 Task: For heading Arial Rounded MT Bold with Underline.  font size for heading26,  'Change the font style of data to'Browallia New.  and font size to 18,  Change the alignment of both headline & data to Align middle & Align Text left.  In the sheet   Quantum Sales book
Action: Mouse moved to (140, 166)
Screenshot: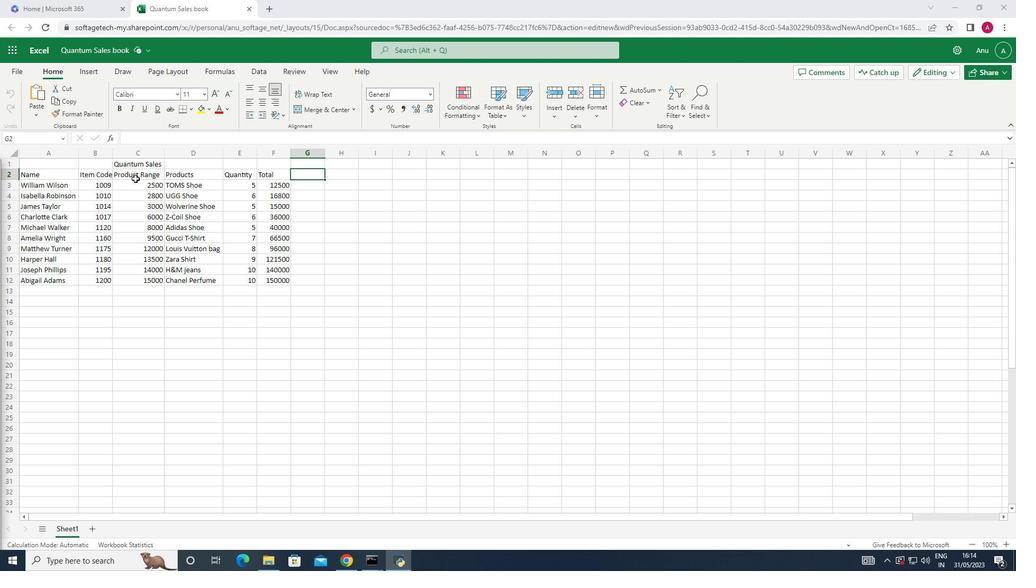 
Action: Mouse pressed left at (140, 166)
Screenshot: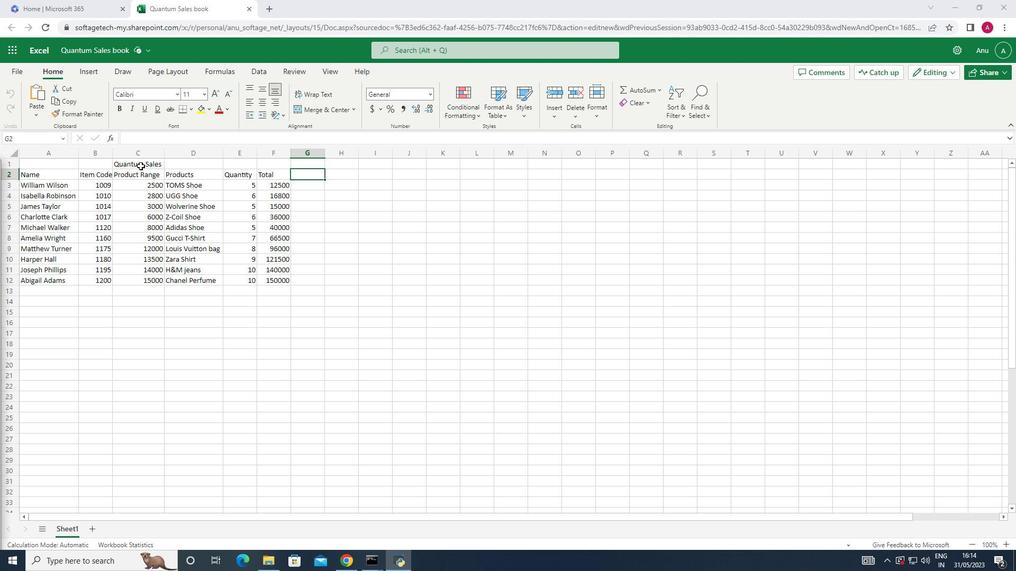 
Action: Mouse moved to (175, 90)
Screenshot: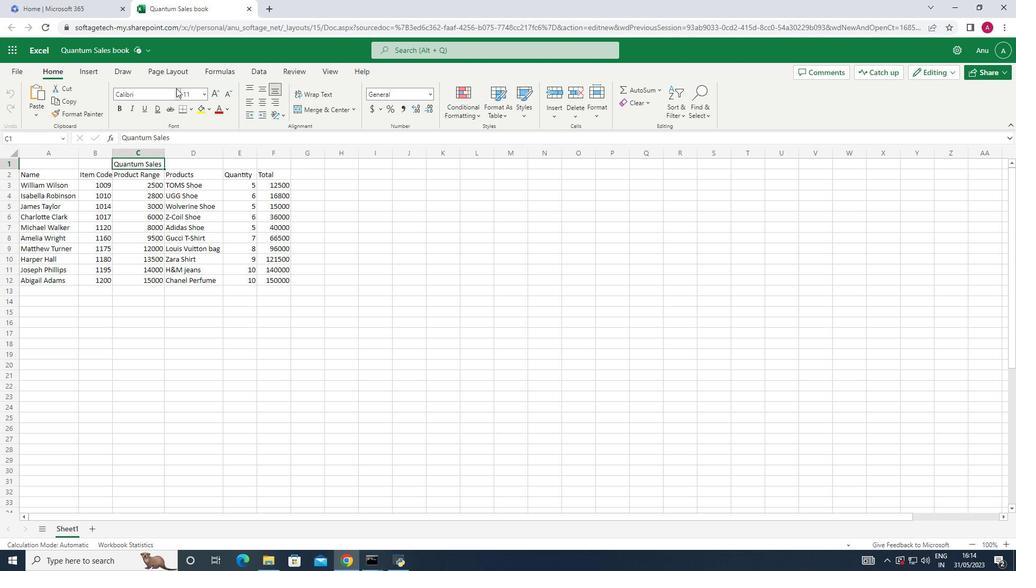
Action: Mouse pressed left at (175, 90)
Screenshot: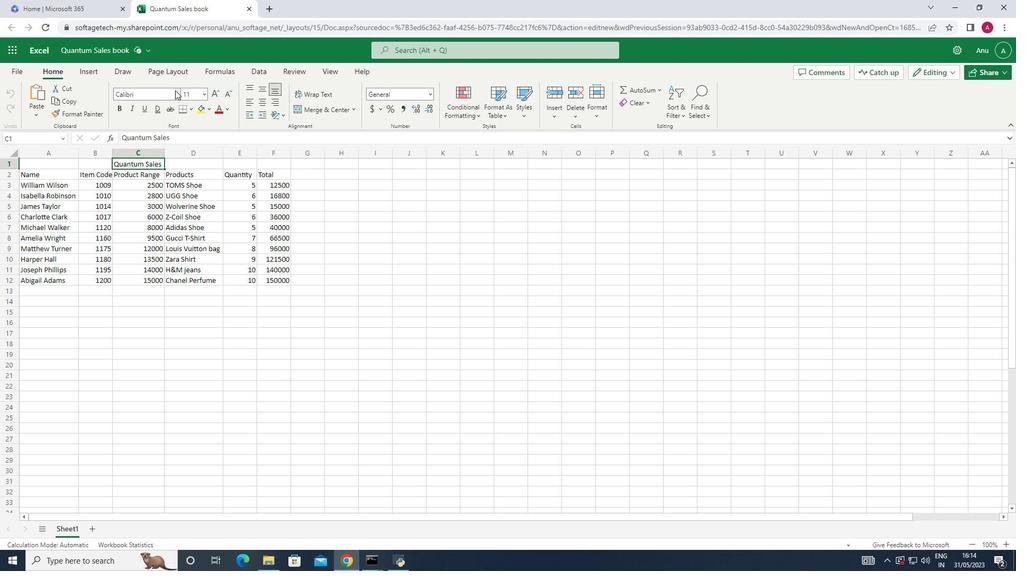 
Action: Mouse moved to (138, 139)
Screenshot: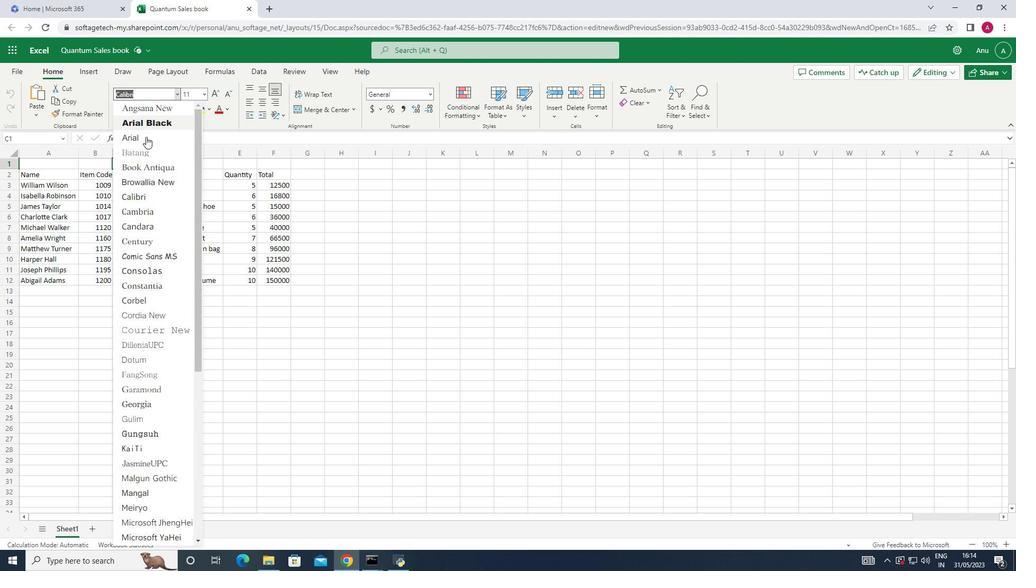 
Action: Mouse pressed left at (138, 139)
Screenshot: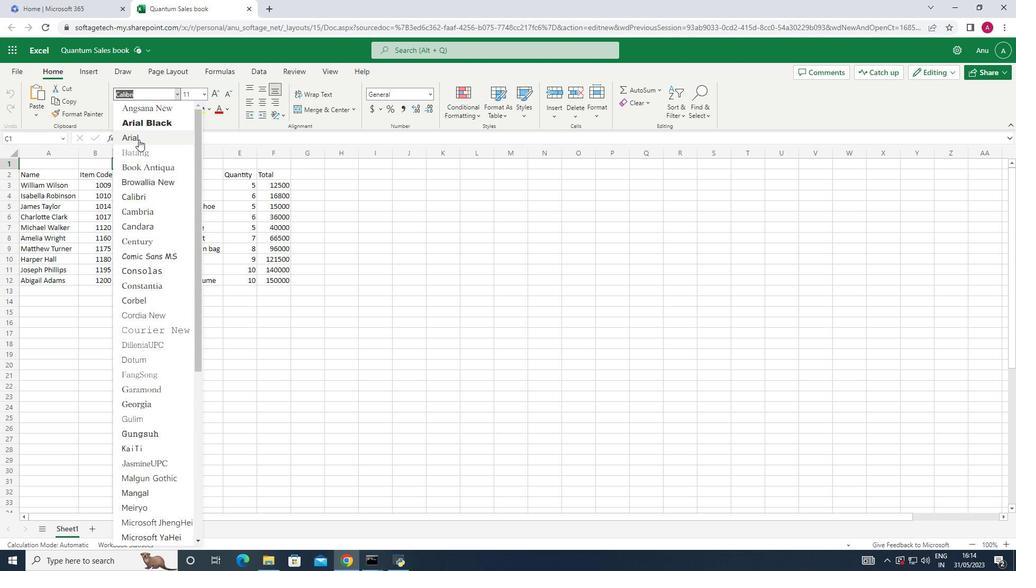 
Action: Mouse moved to (120, 107)
Screenshot: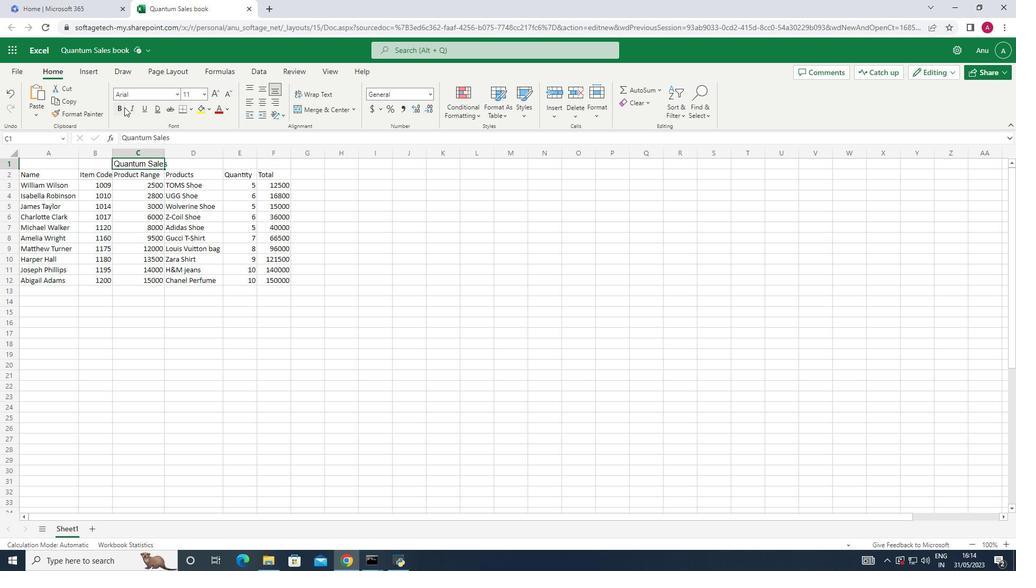 
Action: Mouse pressed left at (120, 107)
Screenshot: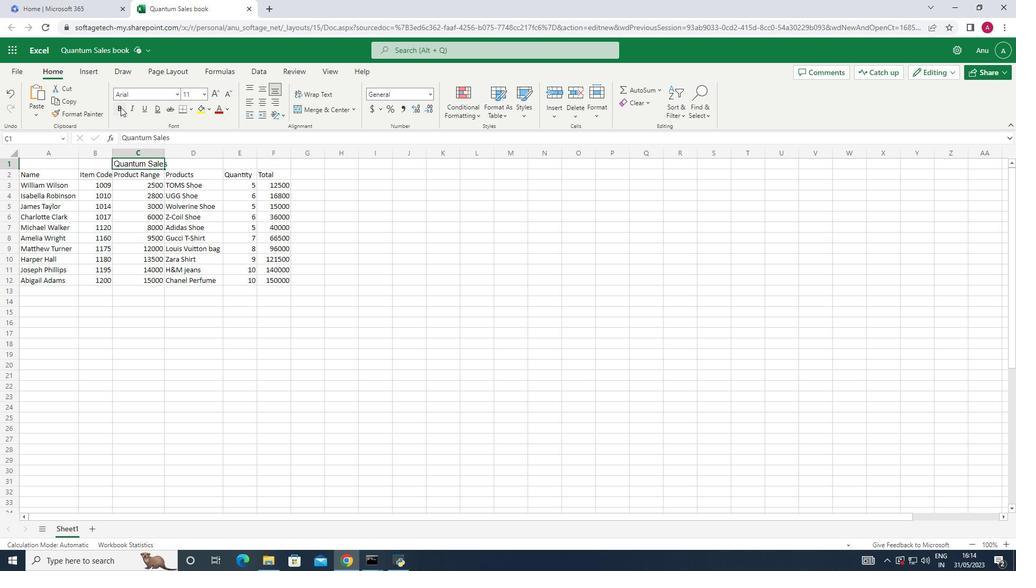 
Action: Mouse moved to (140, 106)
Screenshot: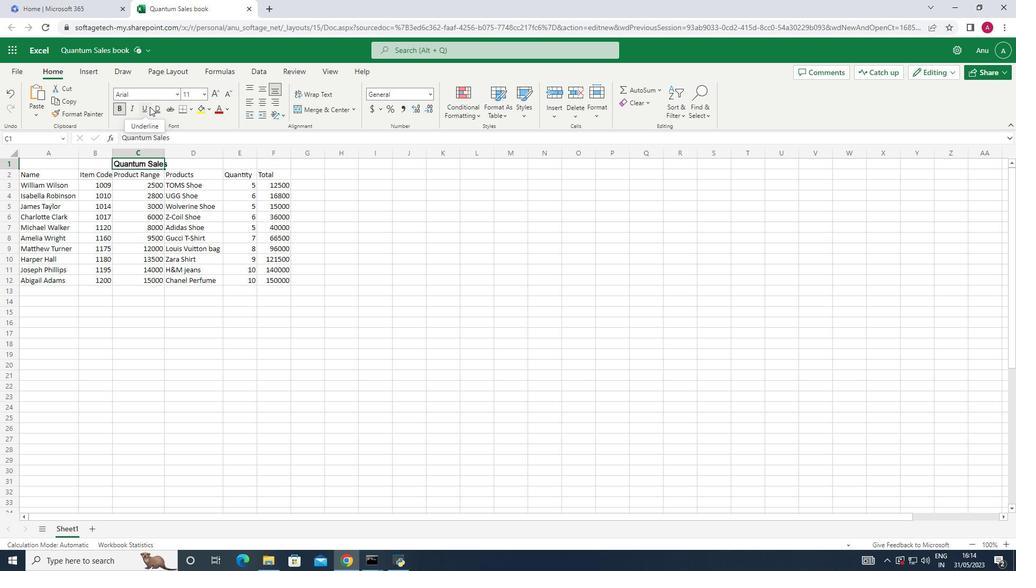 
Action: Mouse pressed left at (140, 106)
Screenshot: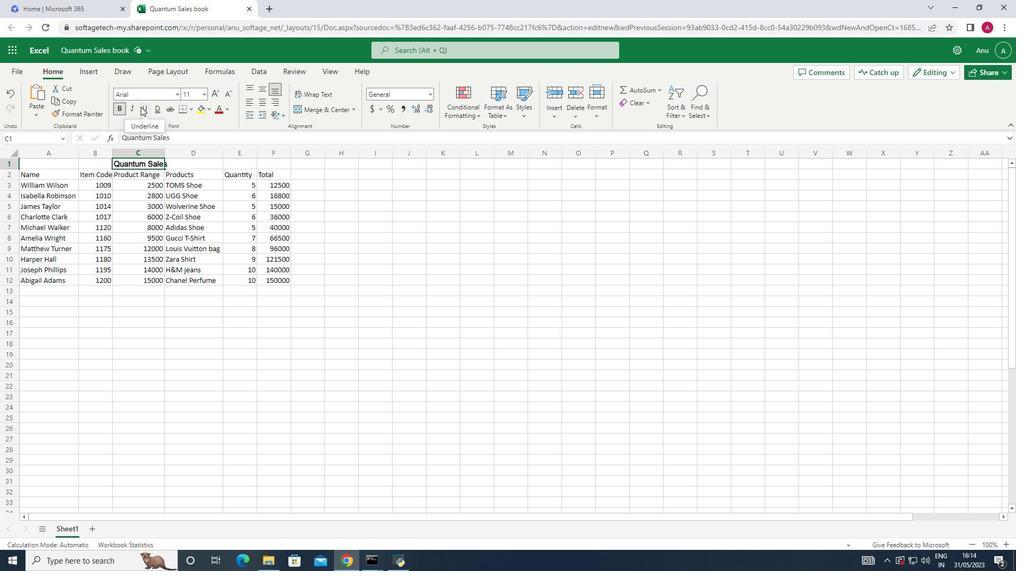 
Action: Mouse moved to (205, 96)
Screenshot: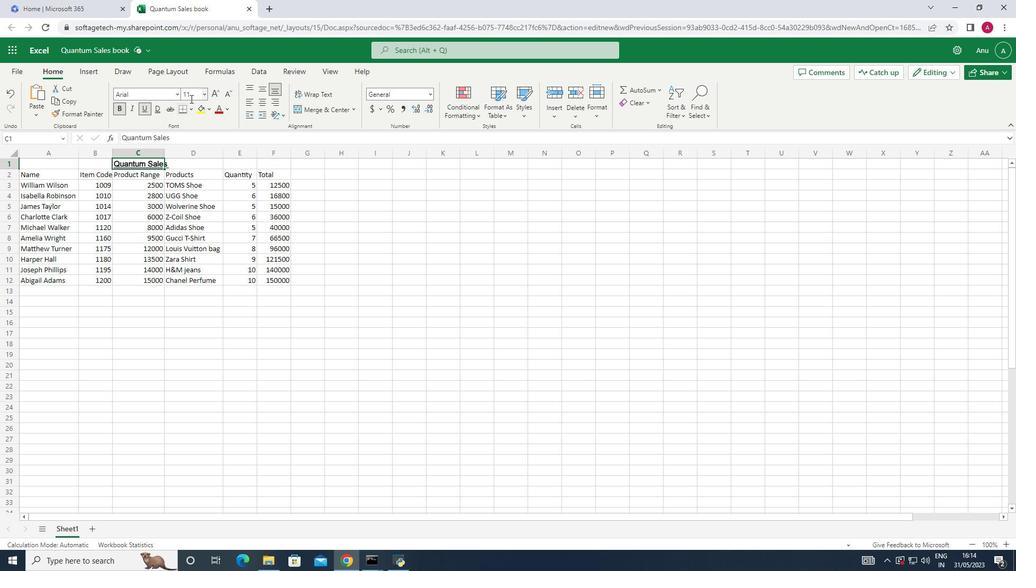 
Action: Mouse pressed left at (205, 96)
Screenshot: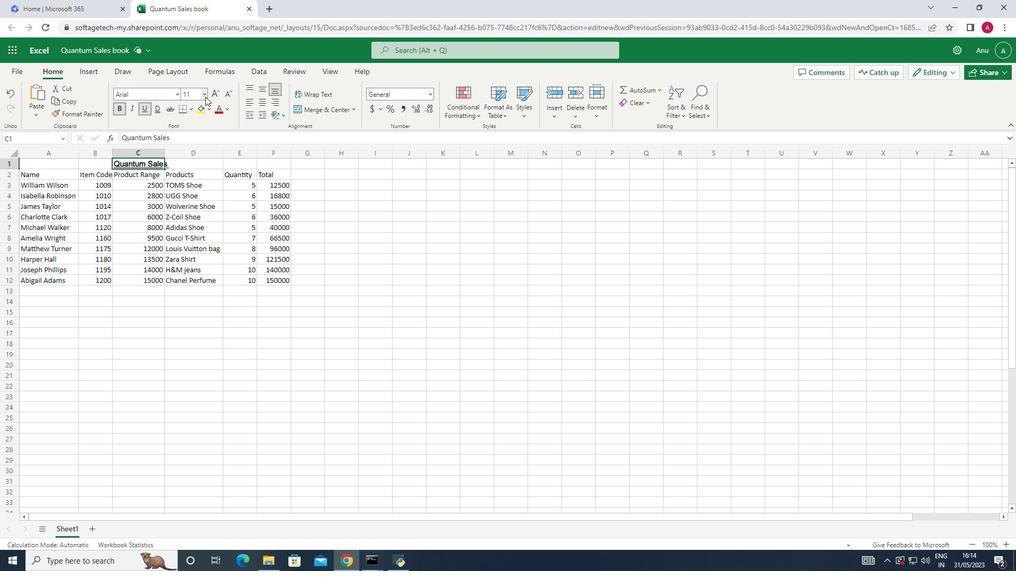 
Action: Mouse moved to (194, 250)
Screenshot: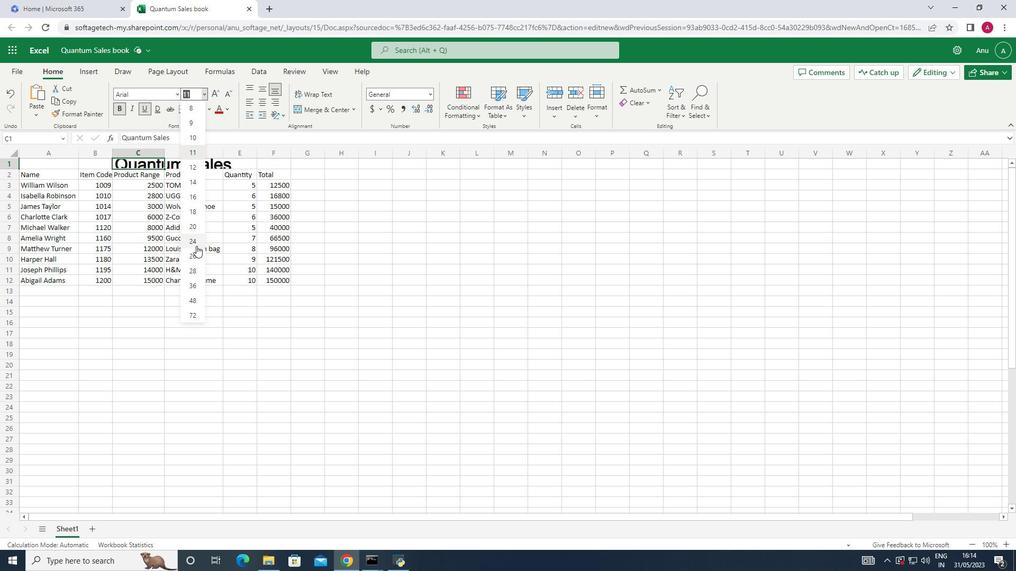 
Action: Mouse pressed left at (194, 250)
Screenshot: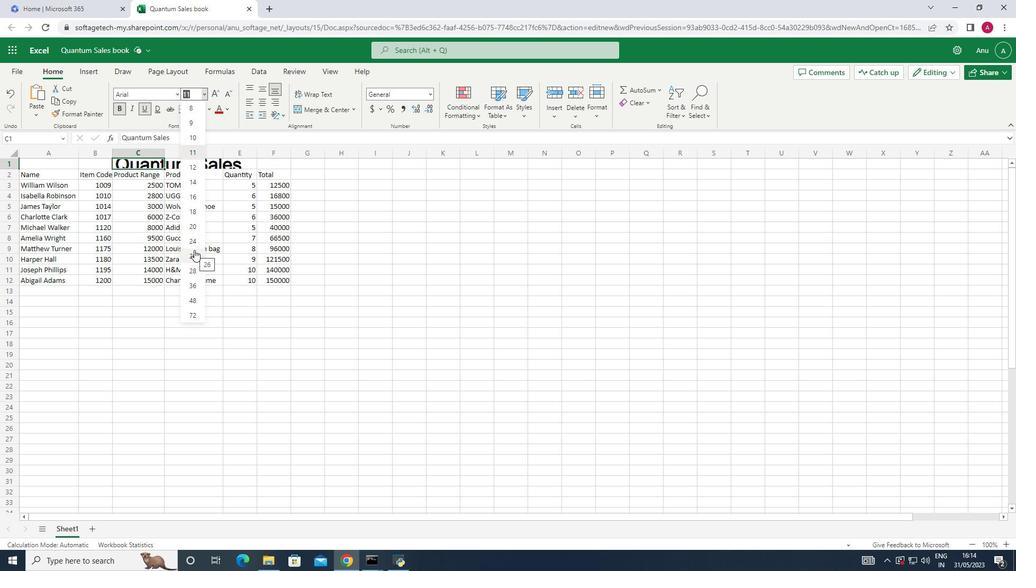 
Action: Mouse moved to (35, 188)
Screenshot: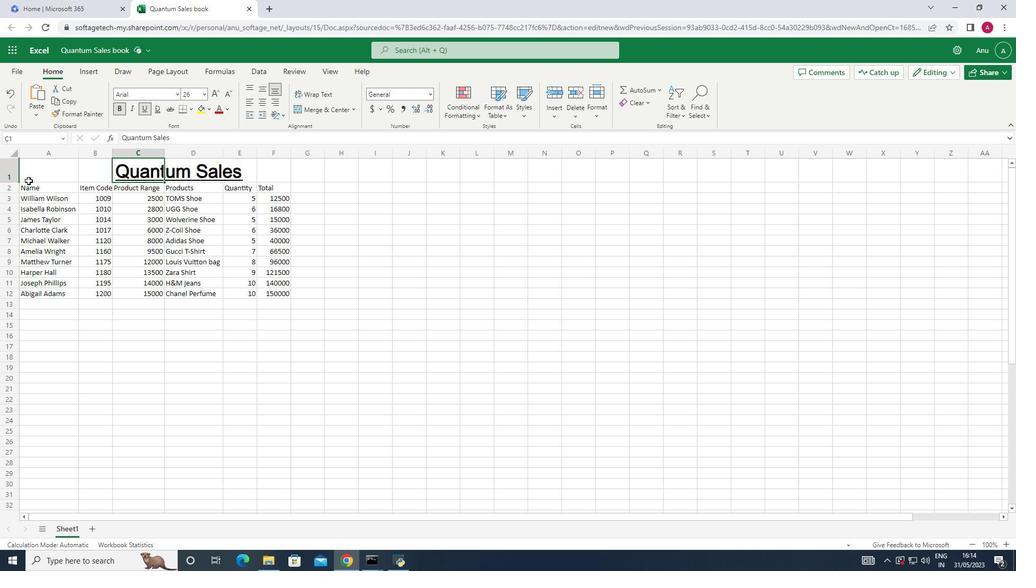 
Action: Mouse pressed left at (35, 188)
Screenshot: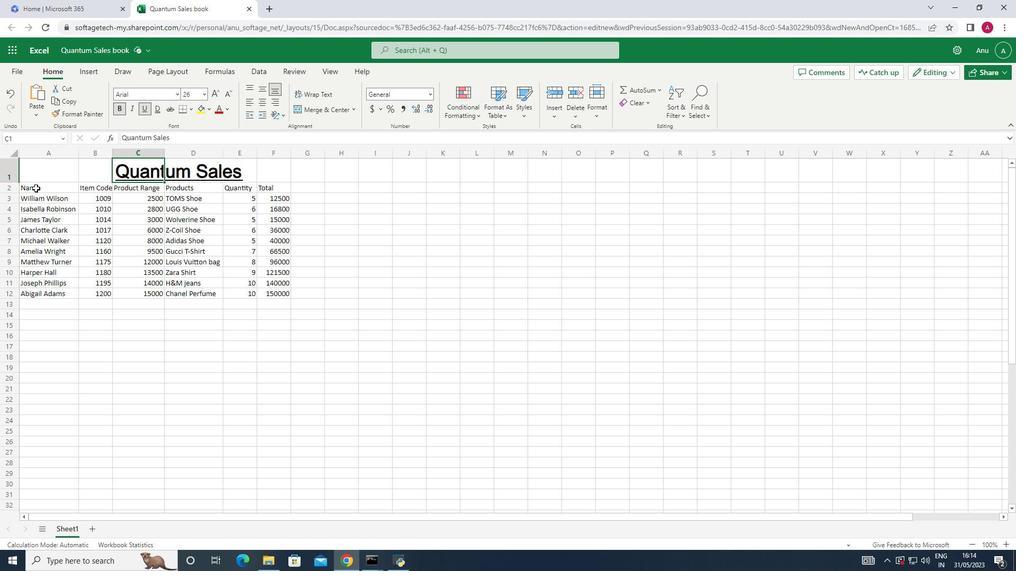 
Action: Mouse moved to (53, 188)
Screenshot: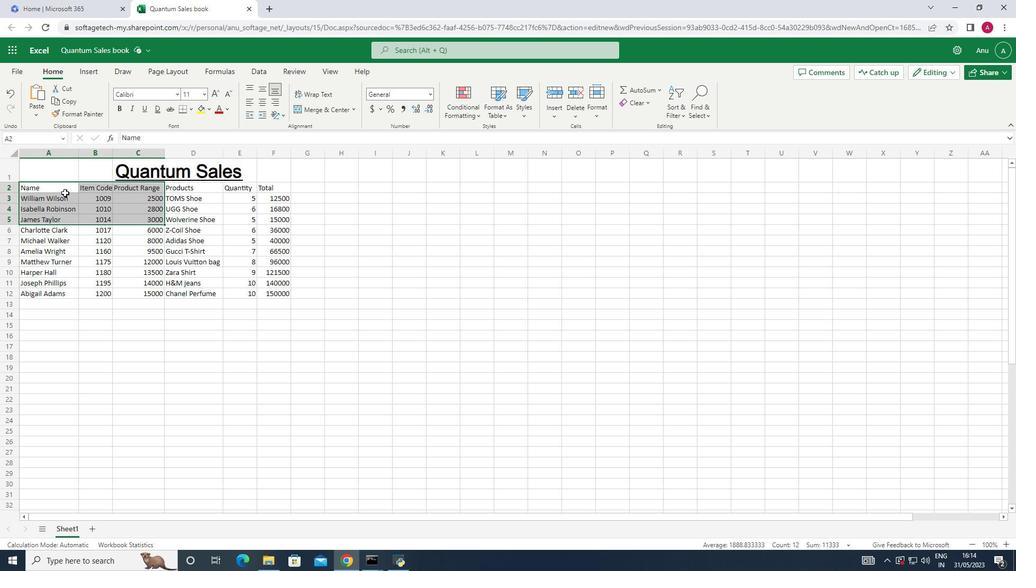 
Action: Mouse pressed left at (53, 188)
Screenshot: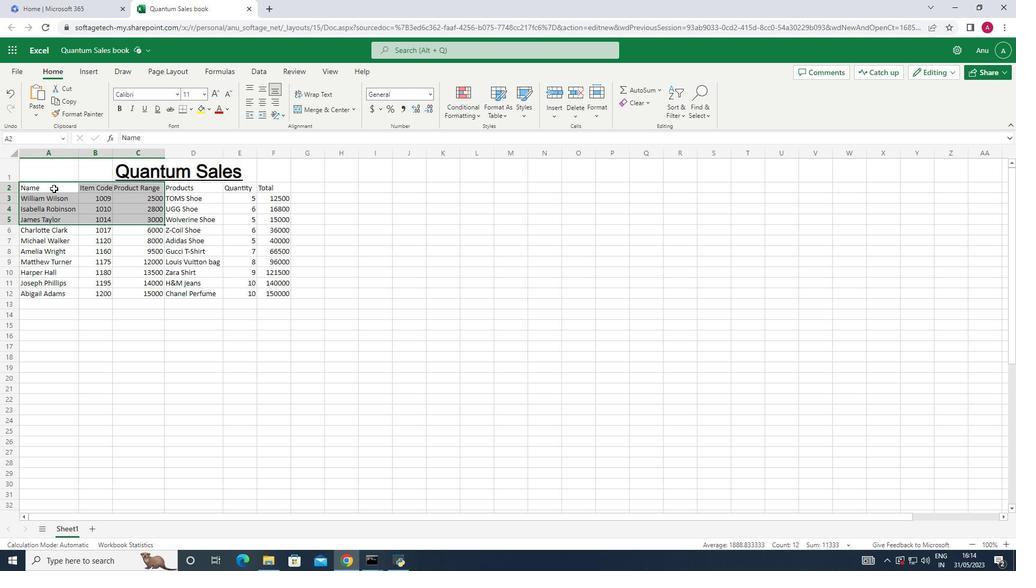 
Action: Mouse moved to (174, 96)
Screenshot: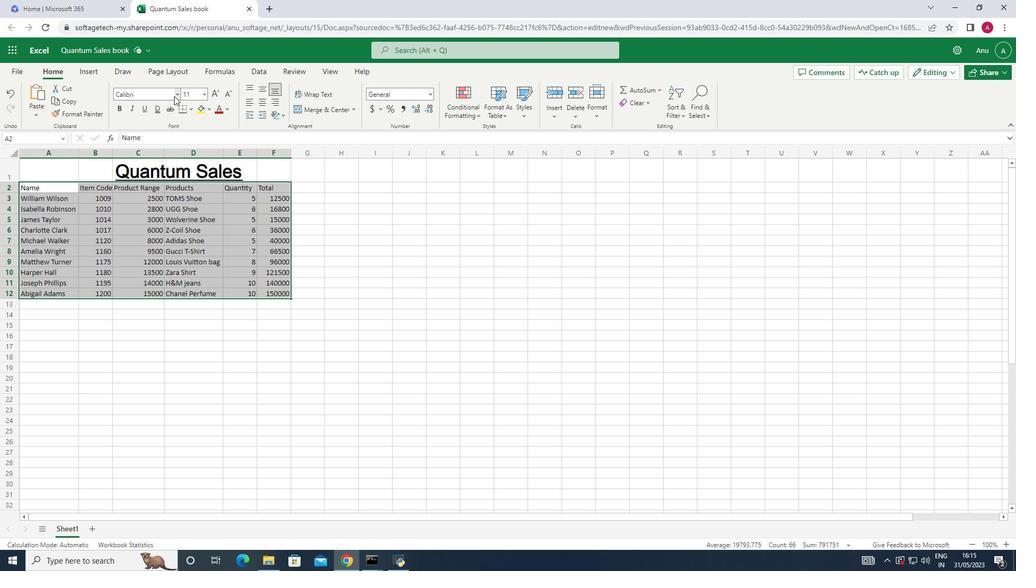 
Action: Mouse pressed left at (174, 96)
Screenshot: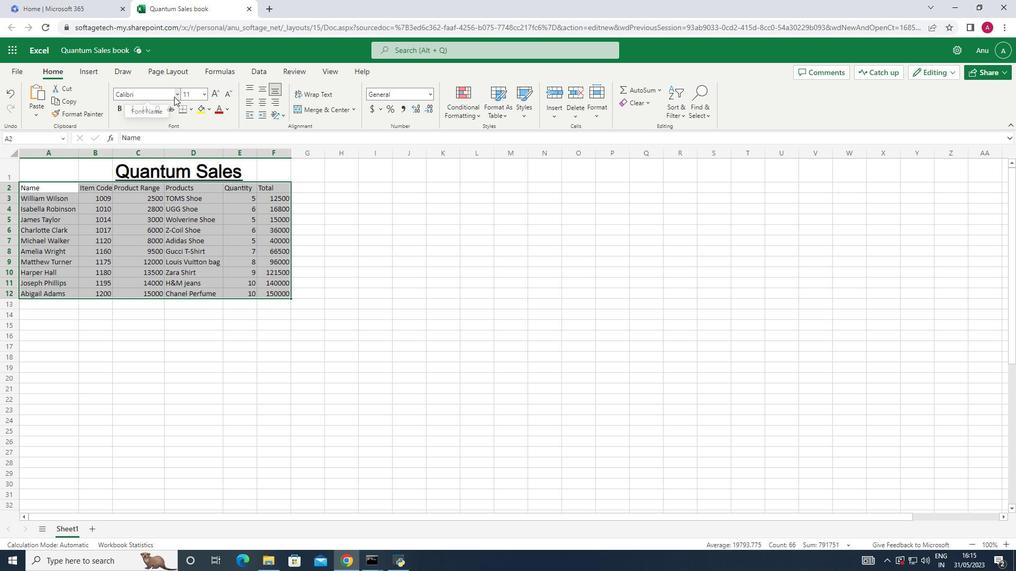 
Action: Mouse moved to (165, 180)
Screenshot: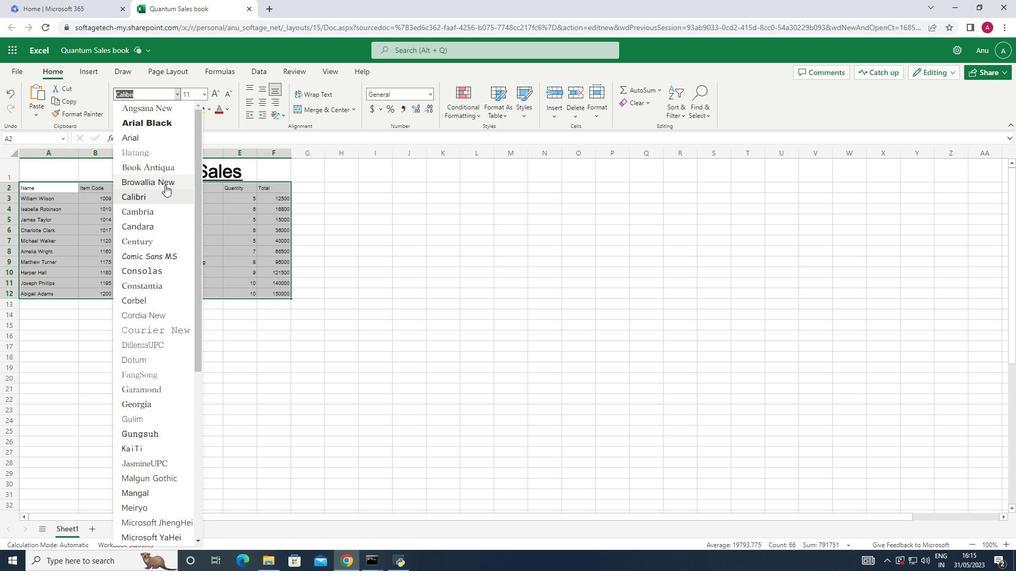 
Action: Mouse pressed left at (165, 180)
Screenshot: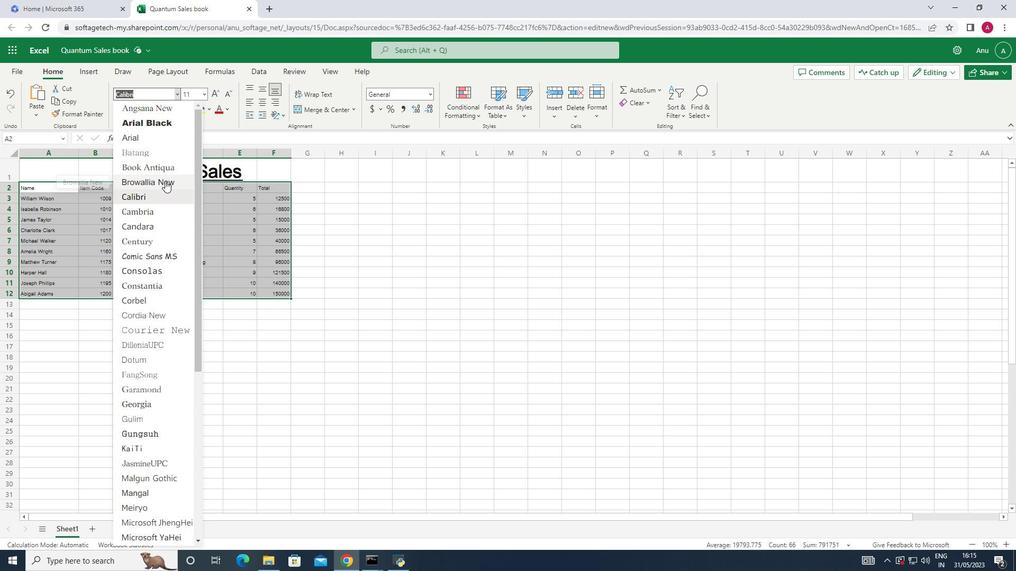 
Action: Mouse moved to (204, 90)
Screenshot: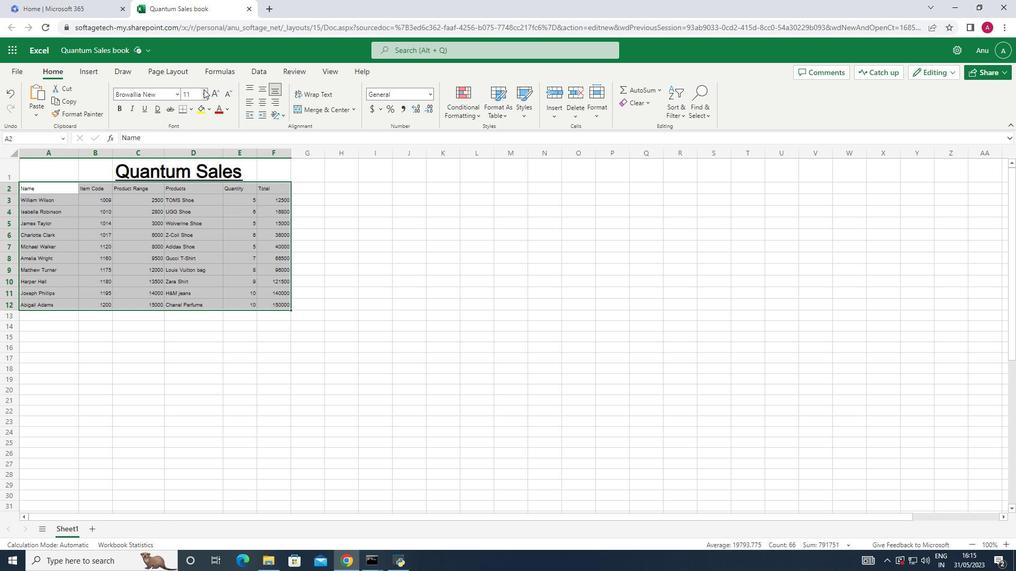 
Action: Mouse pressed left at (204, 90)
Screenshot: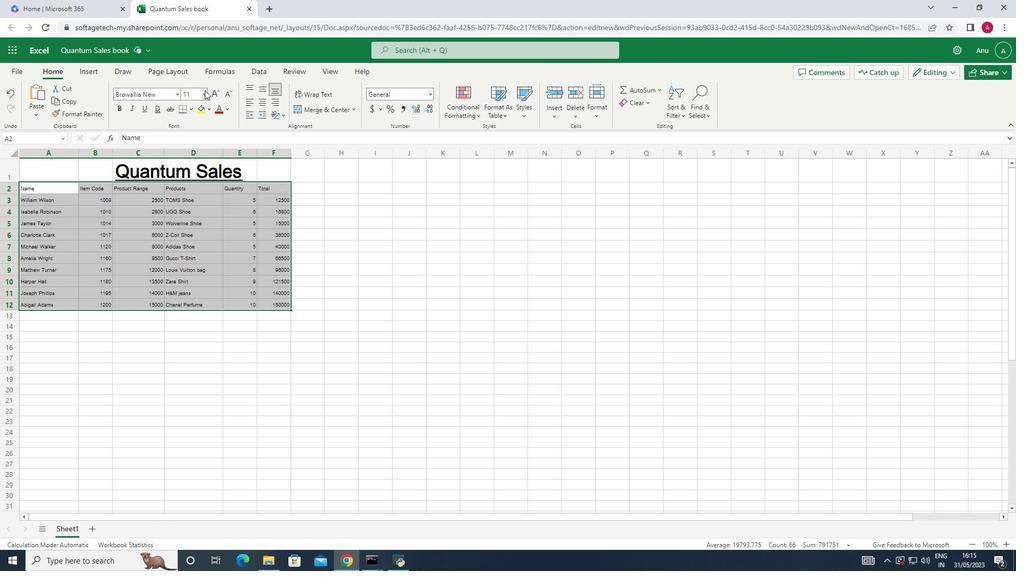 
Action: Mouse moved to (193, 207)
Screenshot: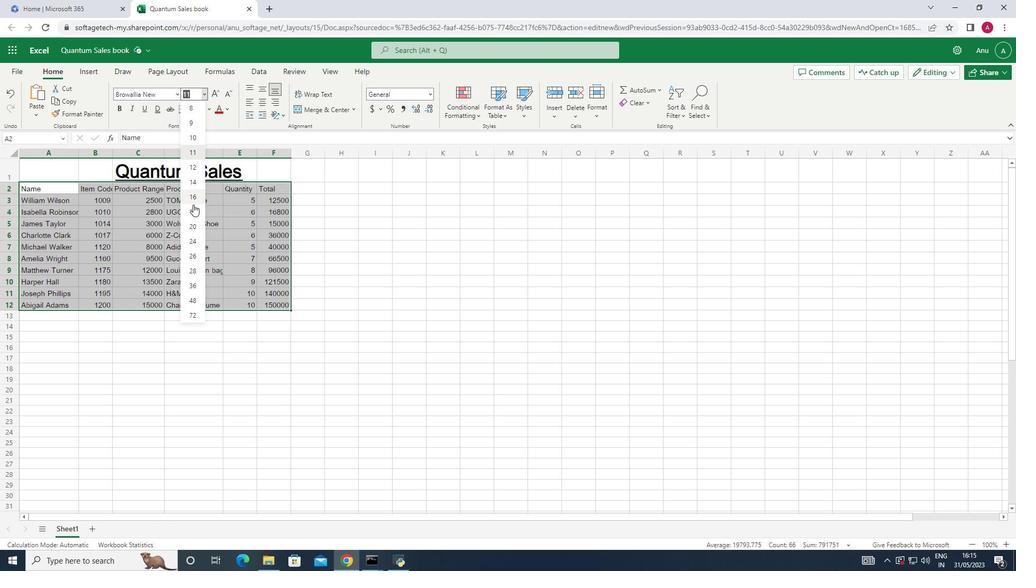 
Action: Mouse pressed left at (193, 207)
Screenshot: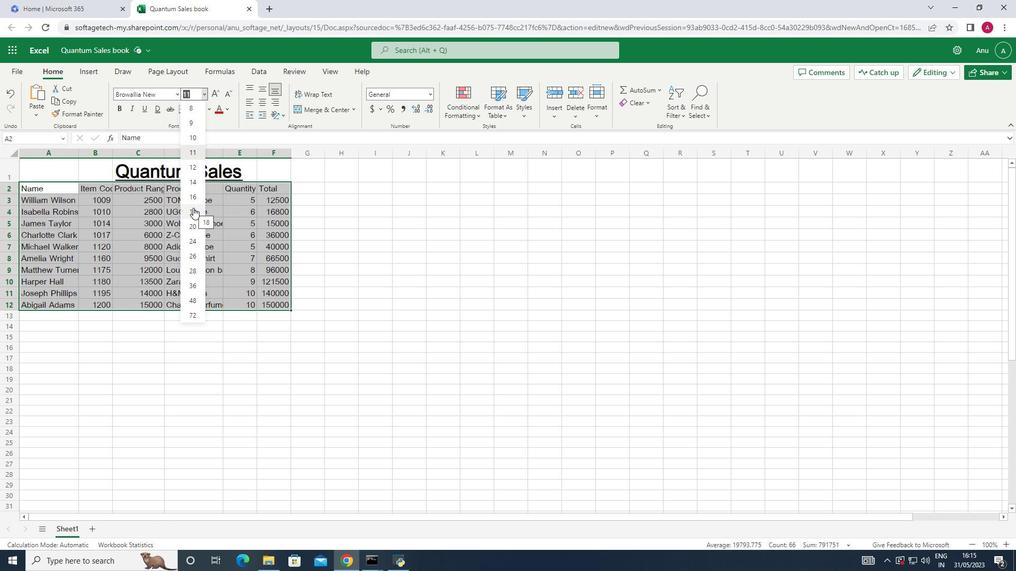 
Action: Mouse moved to (51, 191)
Screenshot: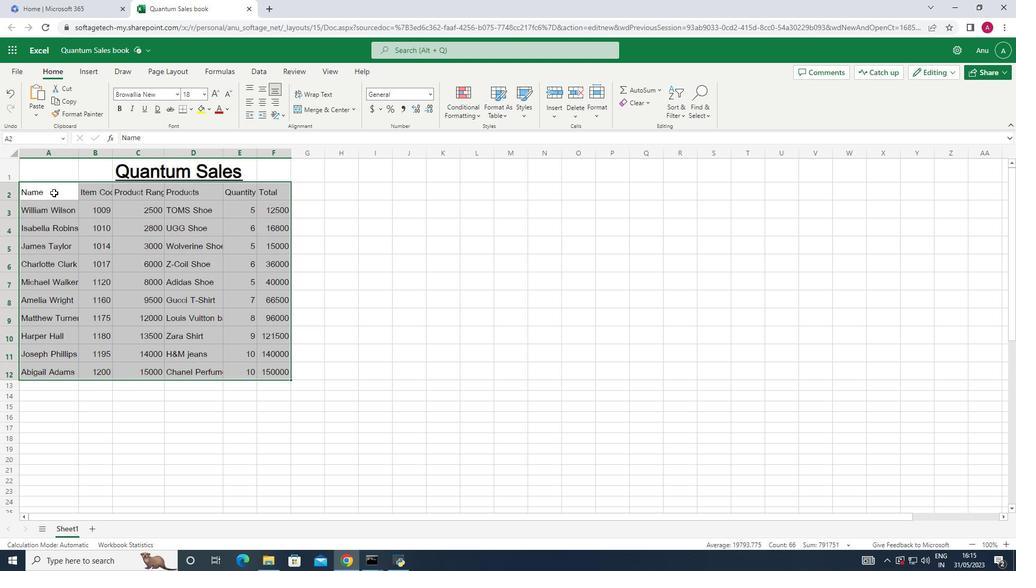 
Action: Mouse pressed left at (51, 191)
Screenshot: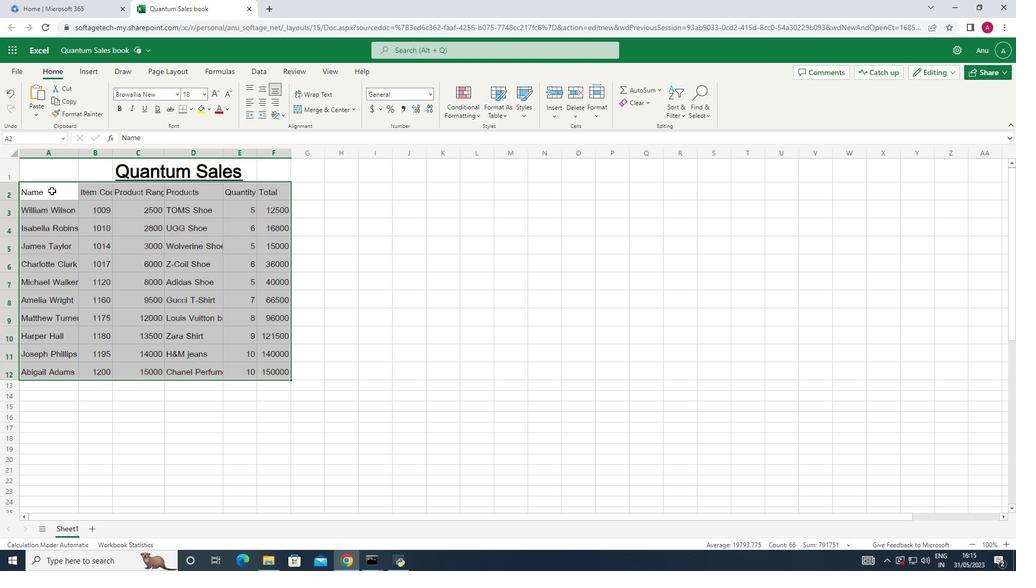 
Action: Mouse moved to (260, 103)
Screenshot: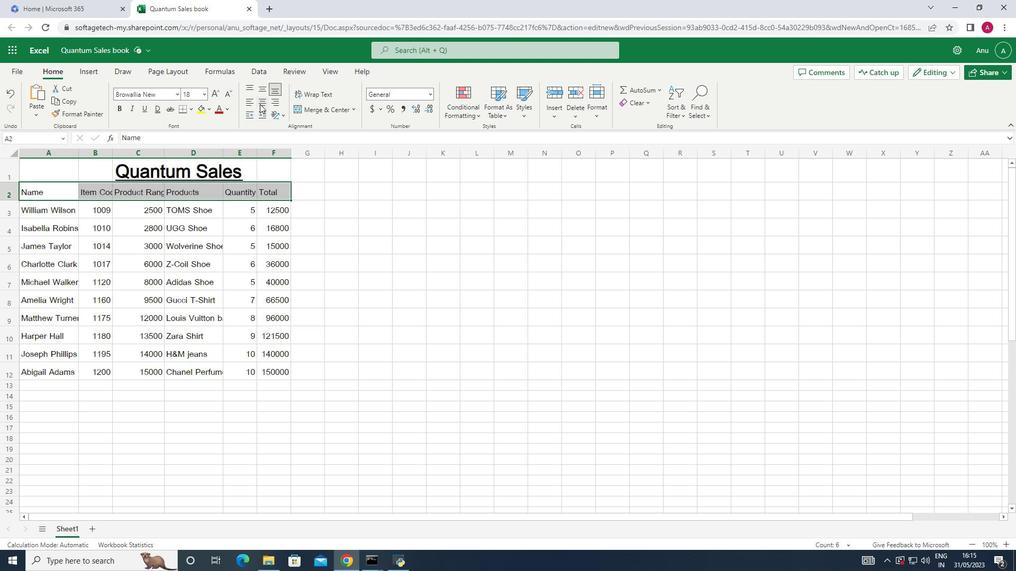 
Action: Mouse pressed left at (260, 103)
Screenshot: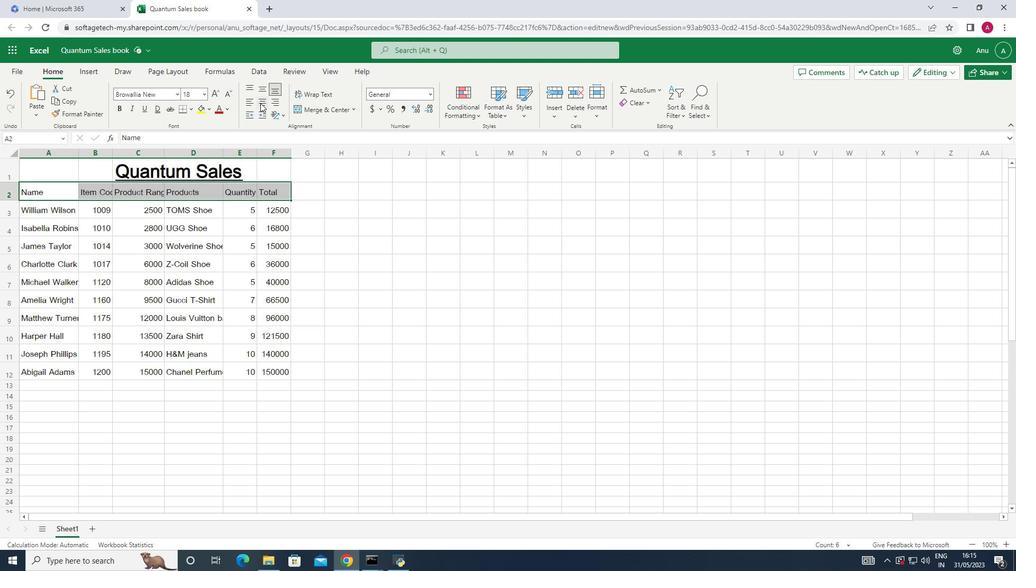 
Action: Mouse moved to (47, 209)
Screenshot: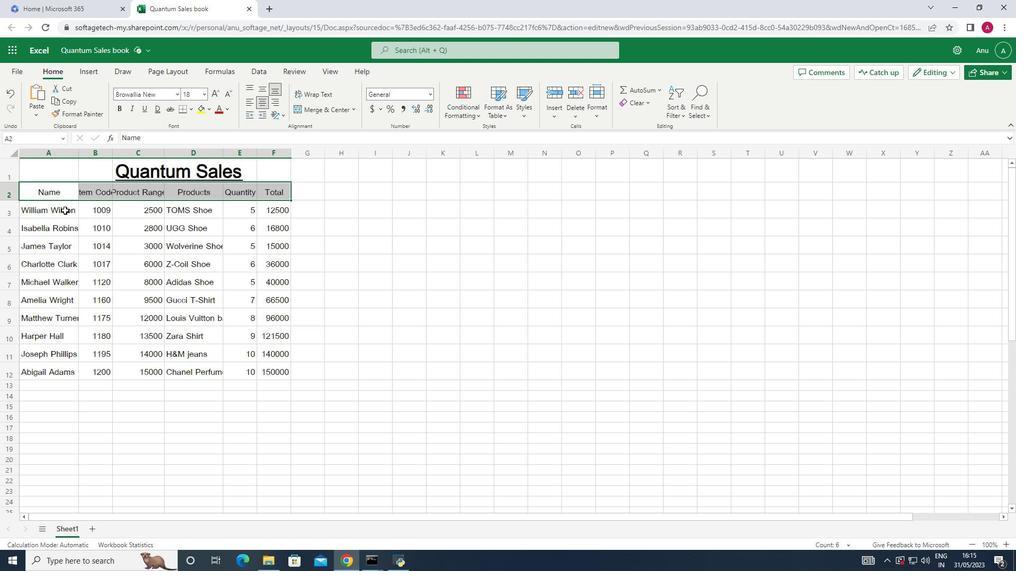 
Action: Mouse pressed left at (47, 209)
Screenshot: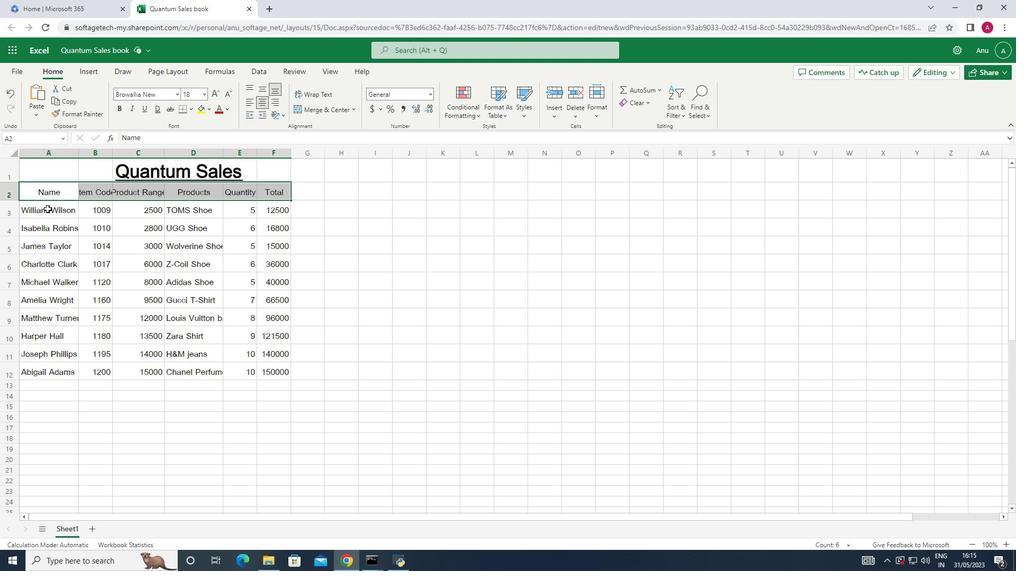 
Action: Mouse moved to (250, 98)
Screenshot: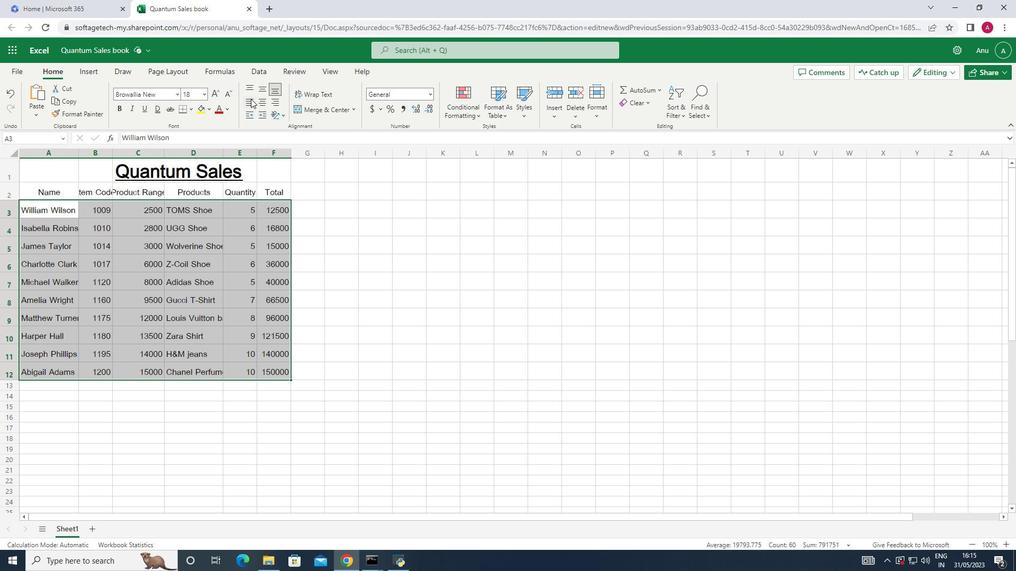 
Action: Mouse pressed left at (250, 98)
Screenshot: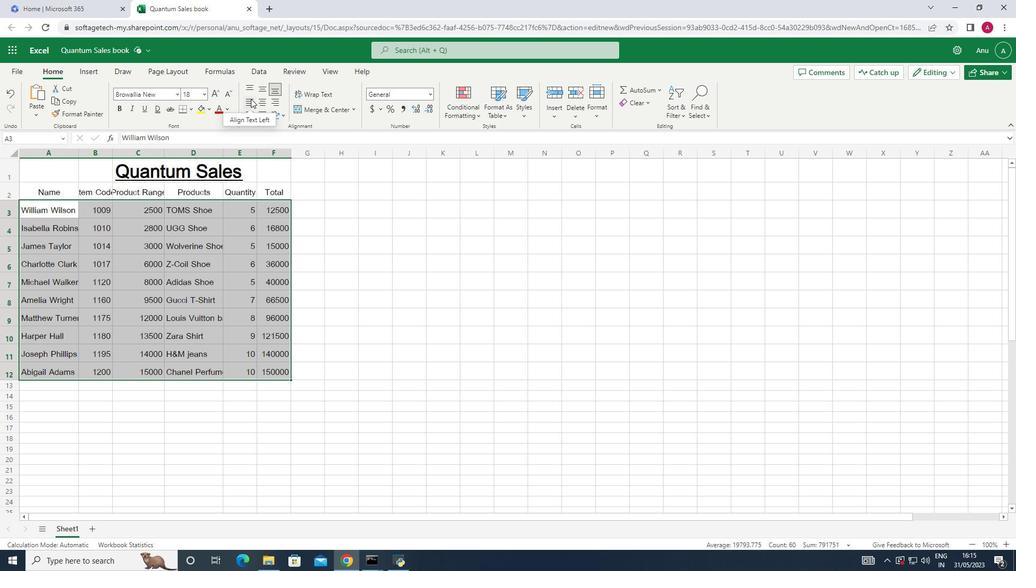 
Action: Mouse moved to (114, 150)
Screenshot: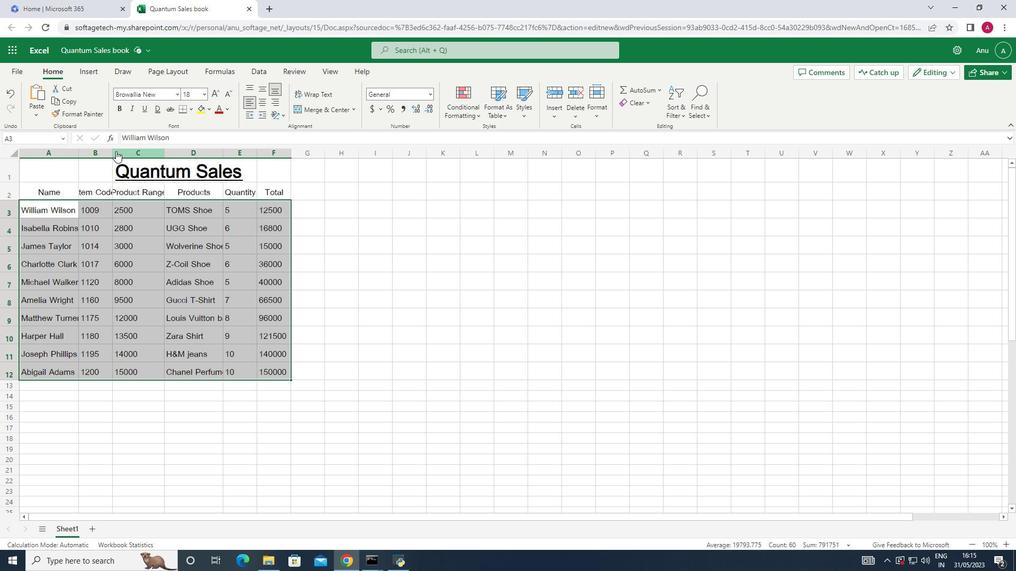 
Action: Mouse pressed left at (114, 150)
Screenshot: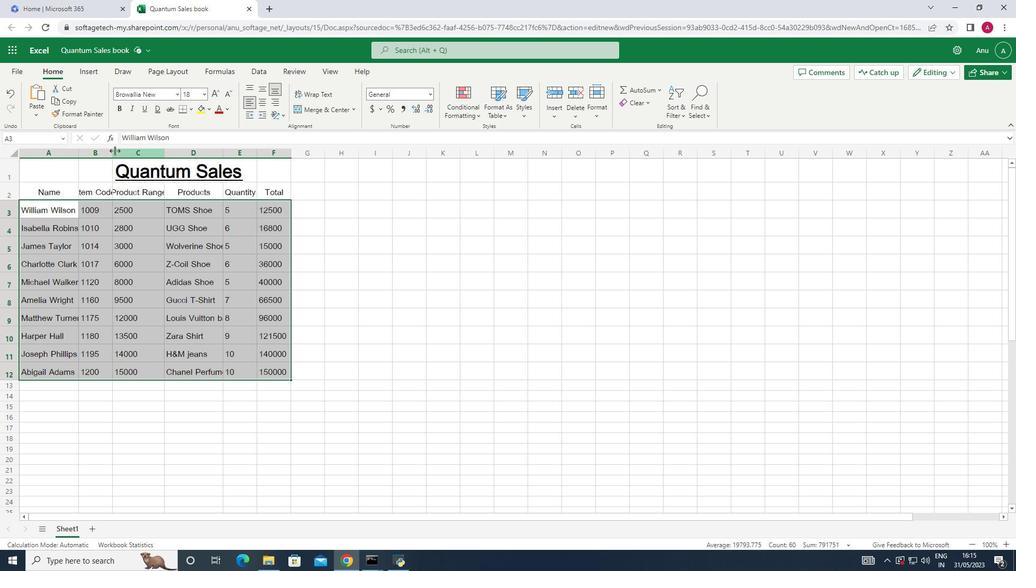 
Action: Mouse pressed left at (114, 150)
Screenshot: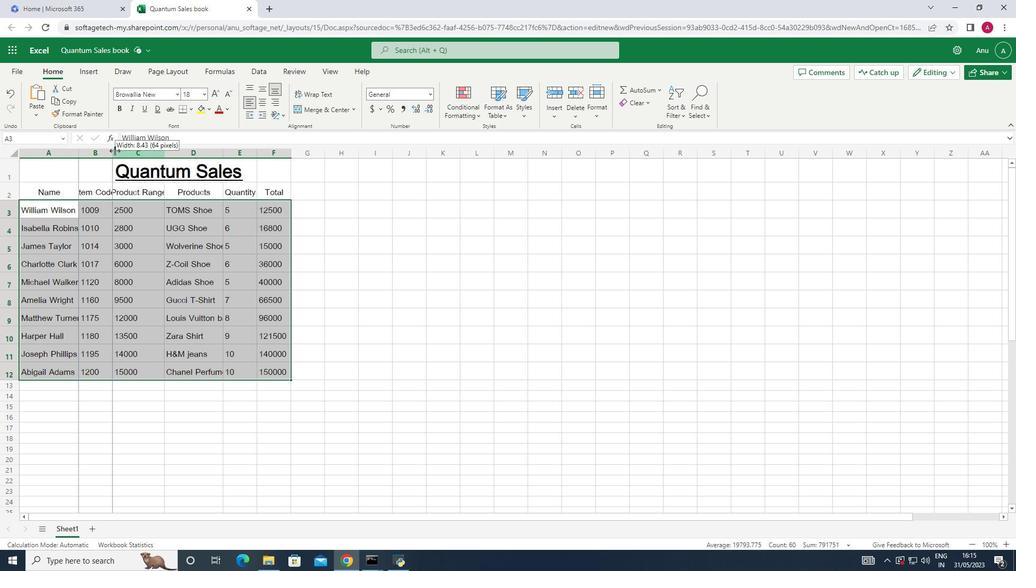 
Action: Mouse moved to (172, 152)
Screenshot: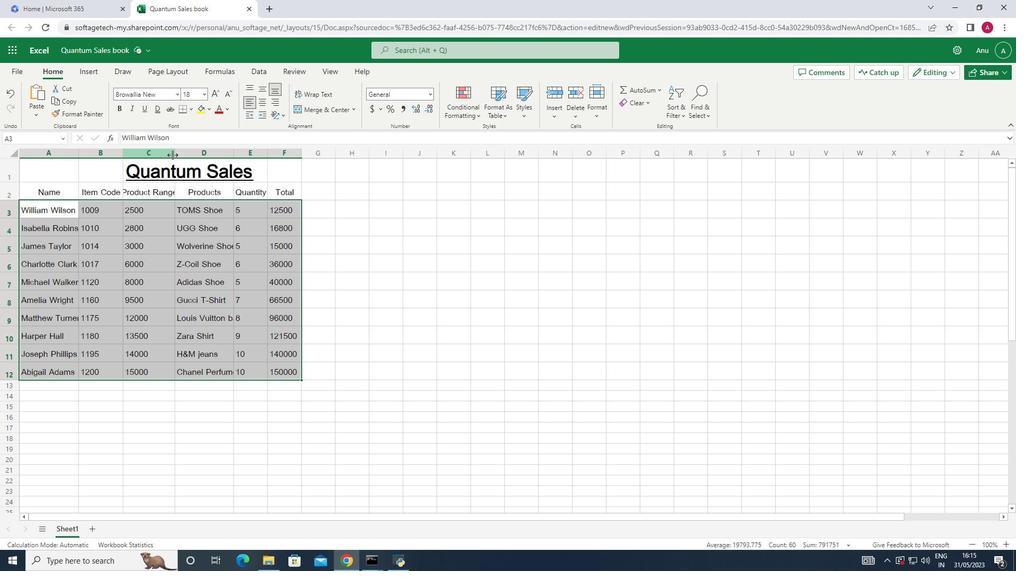 
Action: Mouse pressed left at (172, 152)
Screenshot: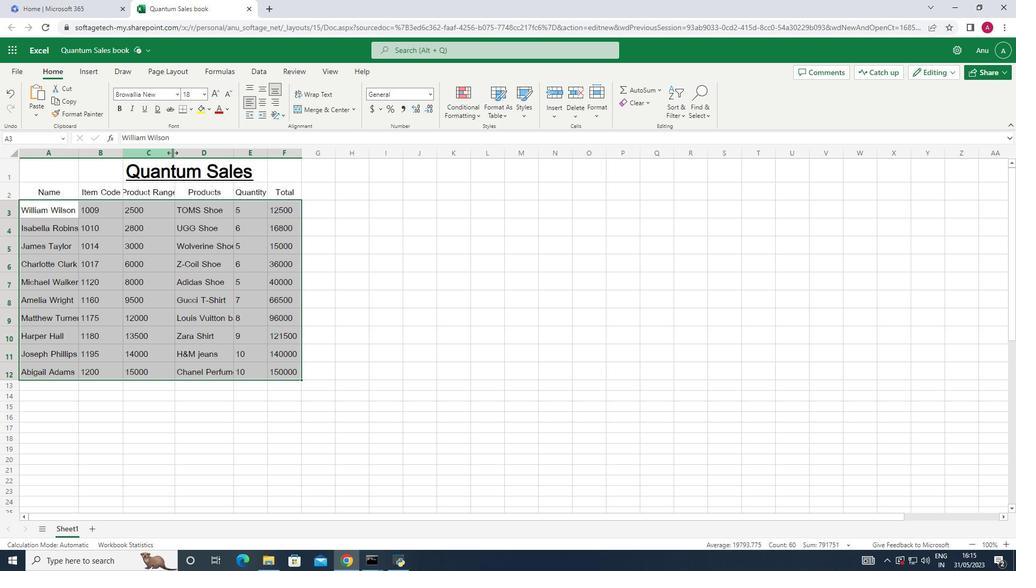 
Action: Mouse pressed left at (172, 152)
Screenshot: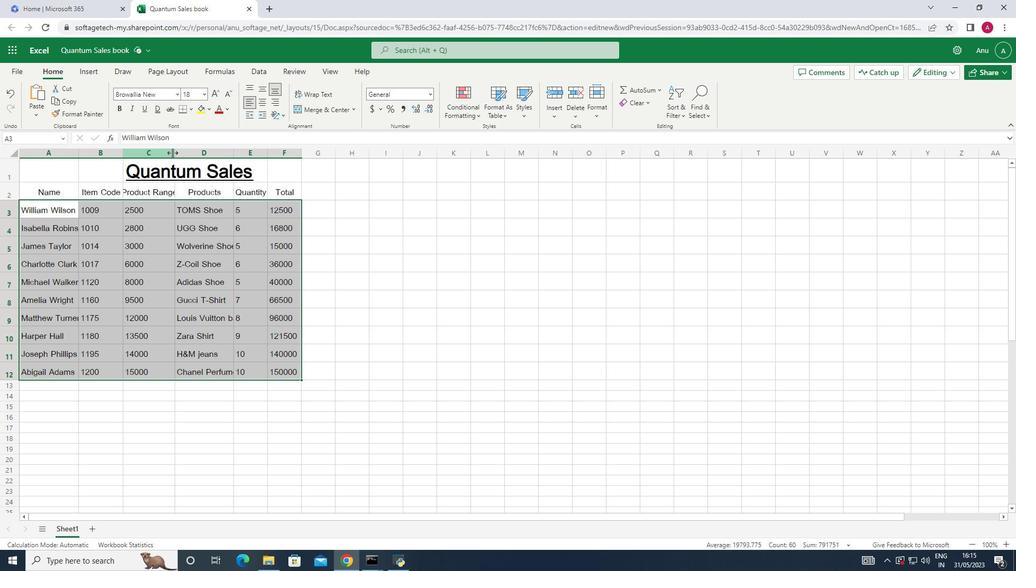 
Action: Mouse moved to (259, 152)
Screenshot: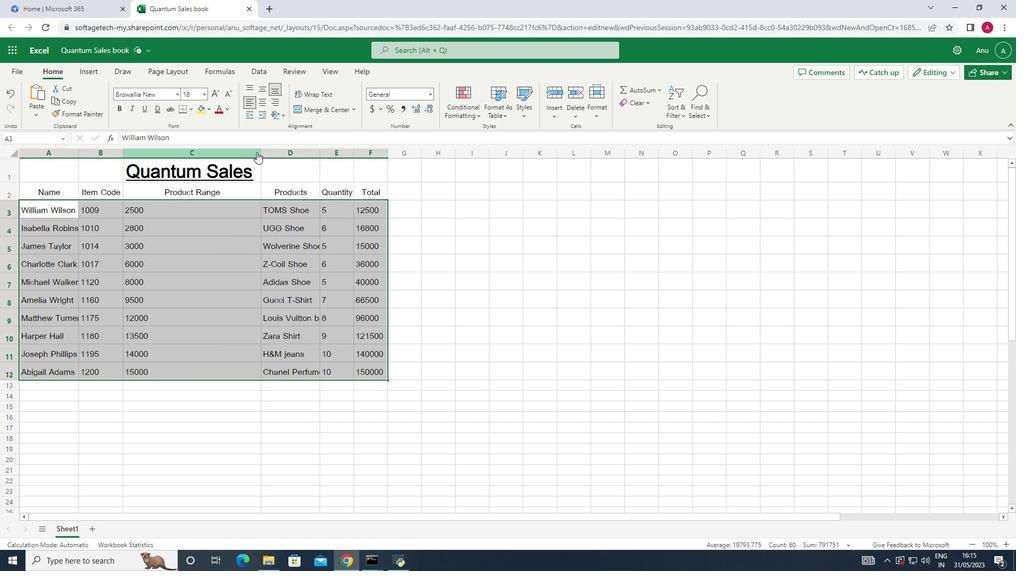 
Action: Mouse pressed left at (259, 152)
Screenshot: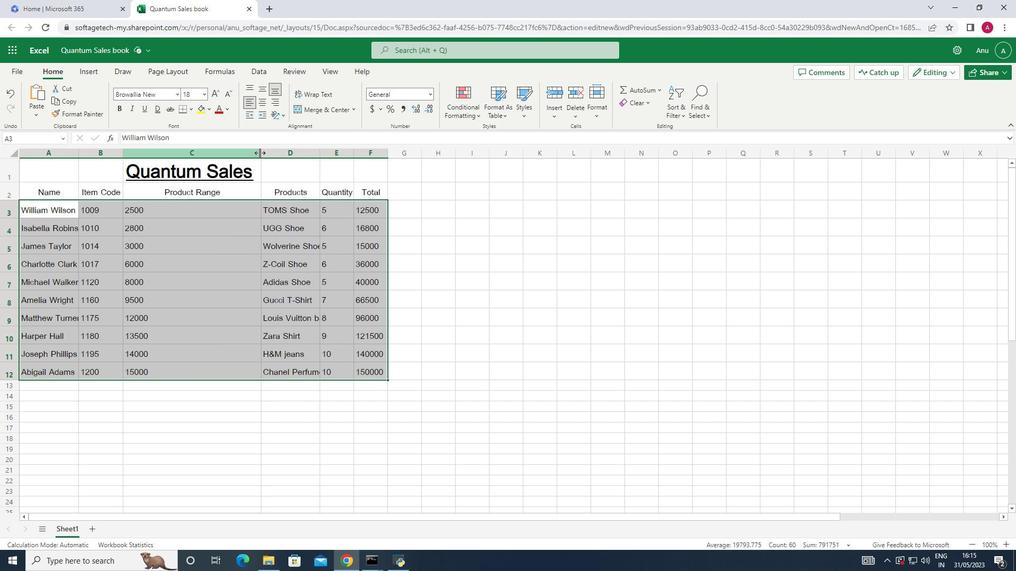 
Action: Mouse moved to (123, 156)
Screenshot: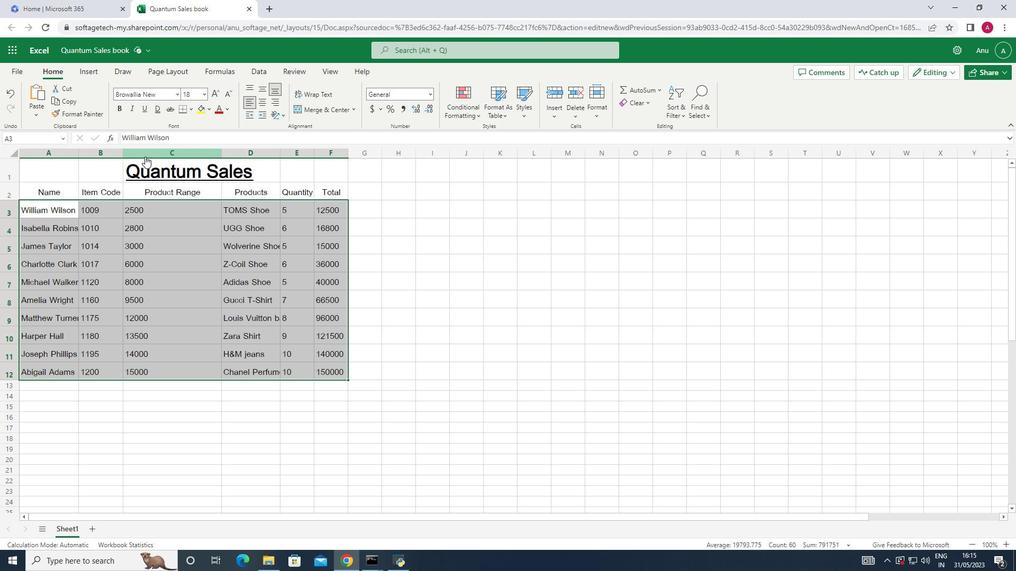 
Action: Mouse pressed left at (123, 156)
Screenshot: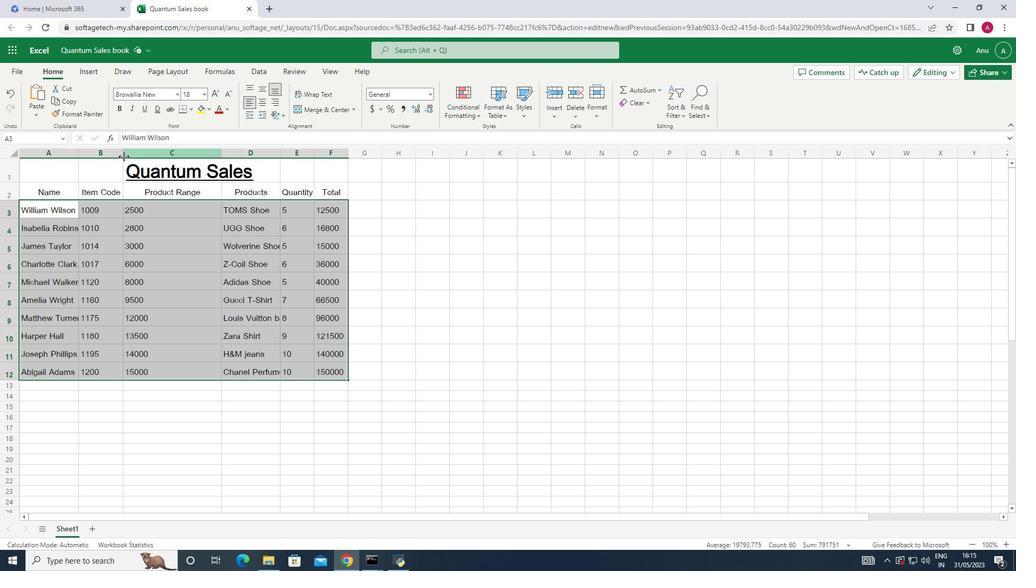 
Action: Mouse moved to (325, 154)
Screenshot: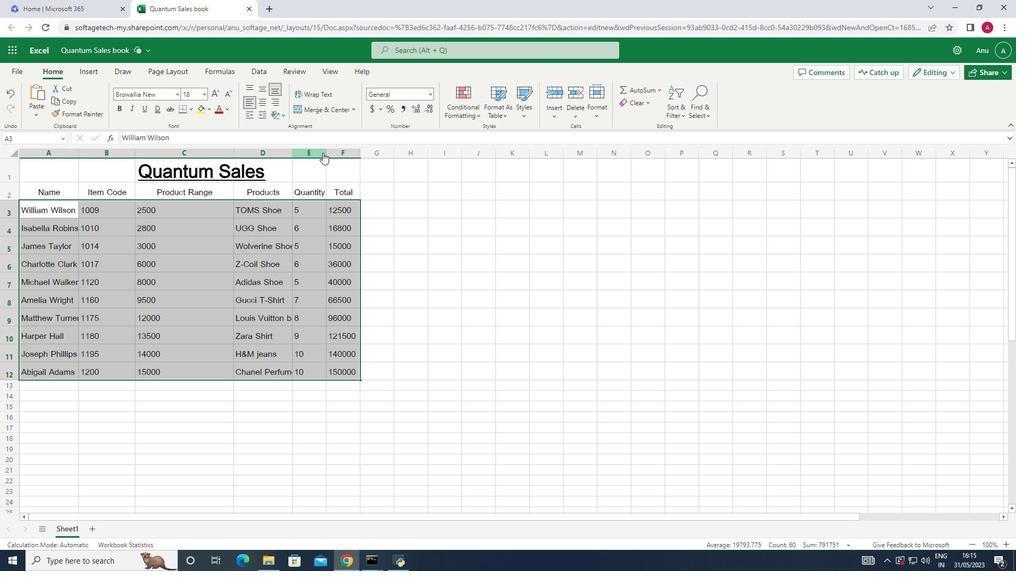 
Action: Mouse pressed left at (325, 154)
Screenshot: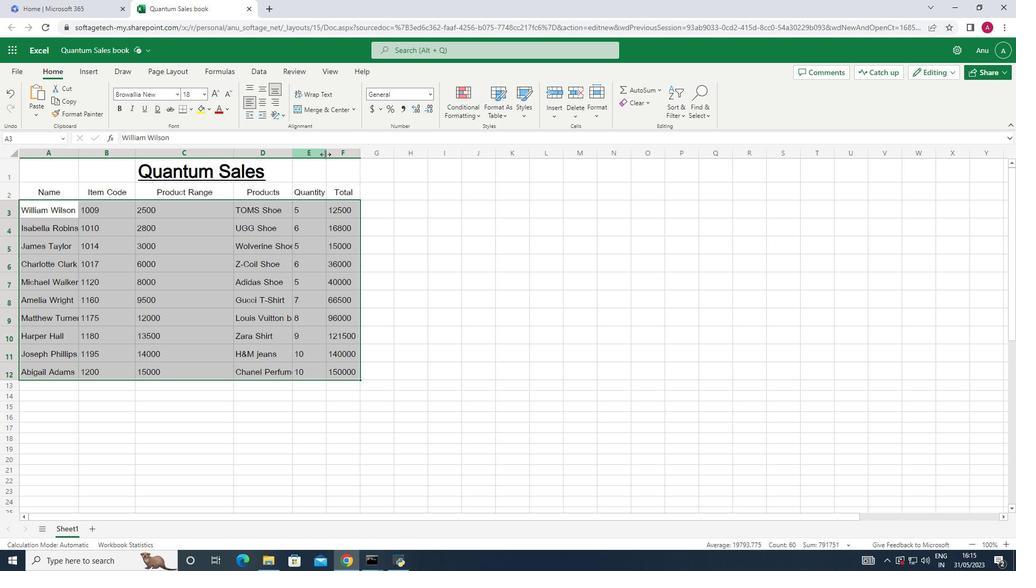 
Action: Mouse pressed left at (325, 154)
Screenshot: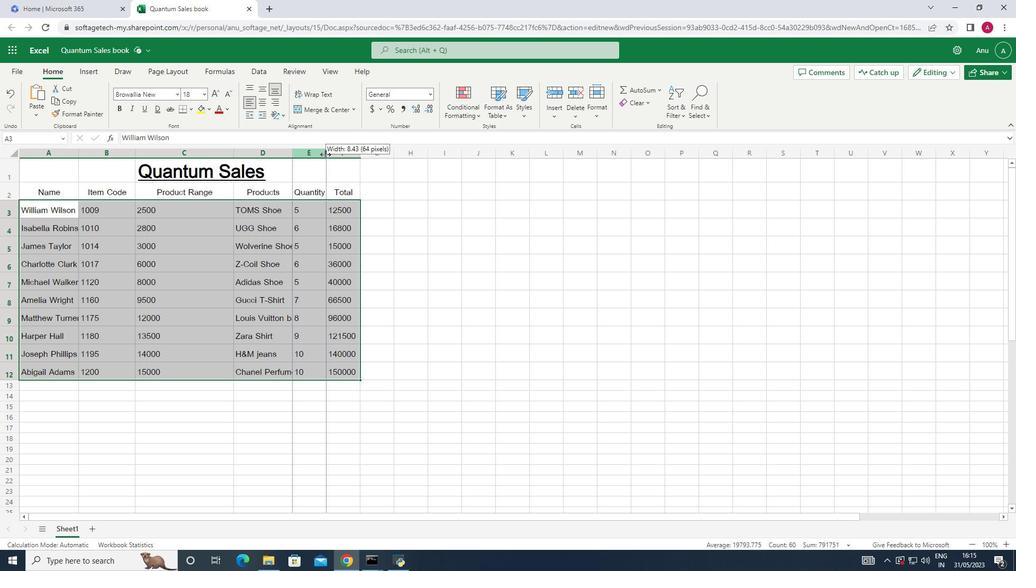 
Action: Mouse moved to (408, 282)
Screenshot: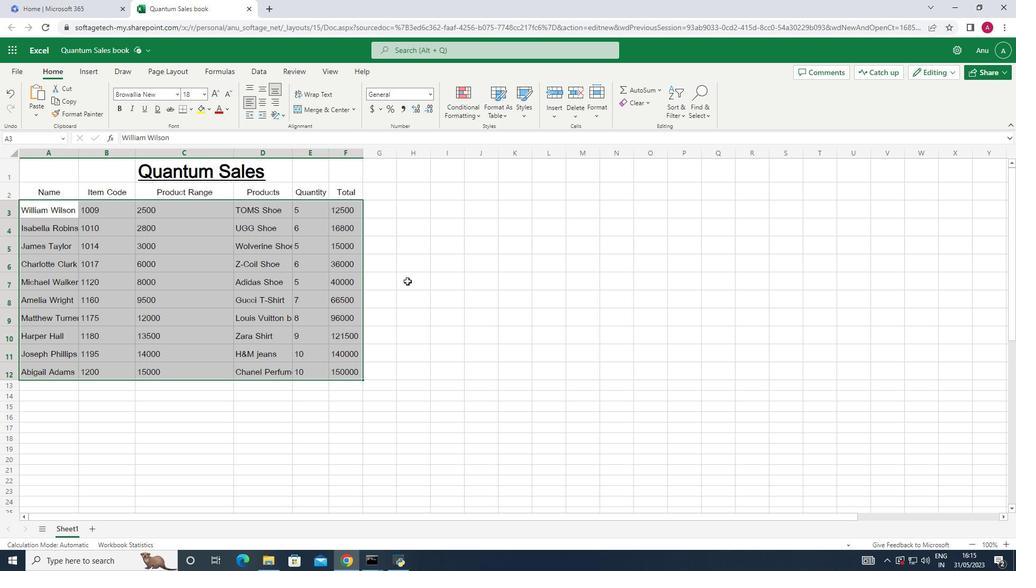 
Action: Mouse pressed left at (408, 282)
Screenshot: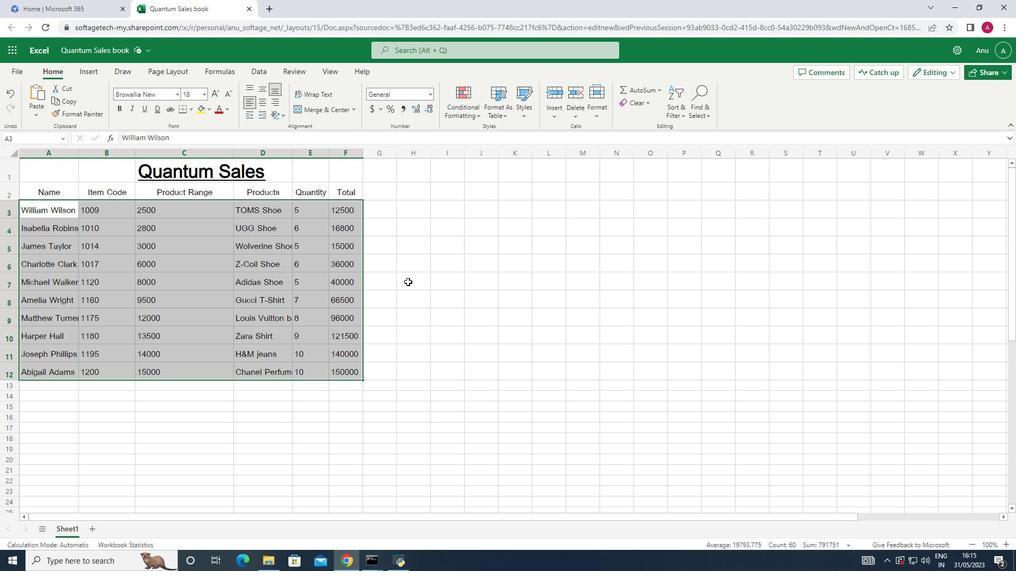 
Action: Mouse moved to (384, 299)
Screenshot: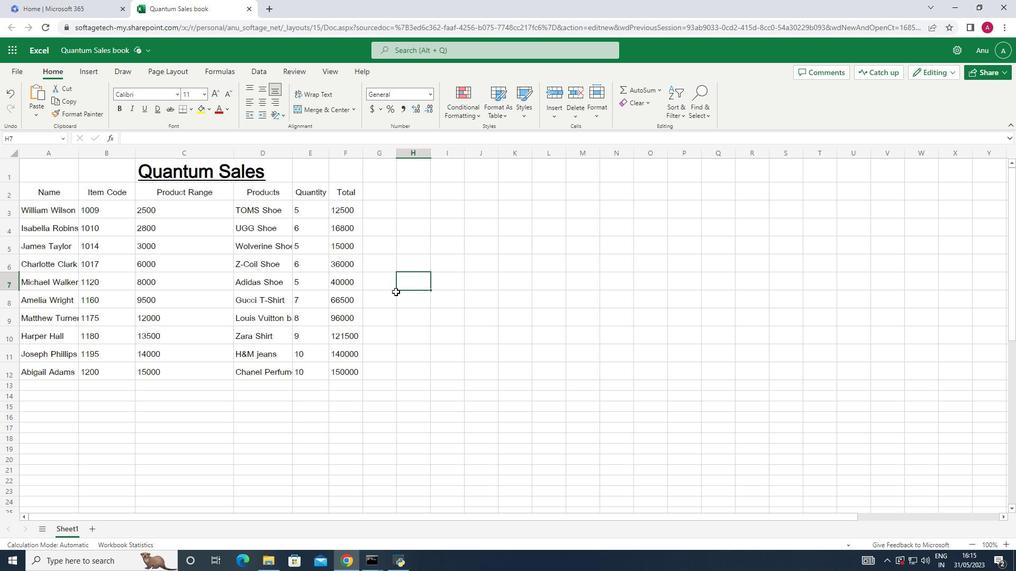 
